 Task: Move the task Create a feature for users to track and manage their reading lists to the section Done in the project WolfTech and filter the tasks in the project by Incomplete tasks.
Action: Mouse moved to (52, 265)
Screenshot: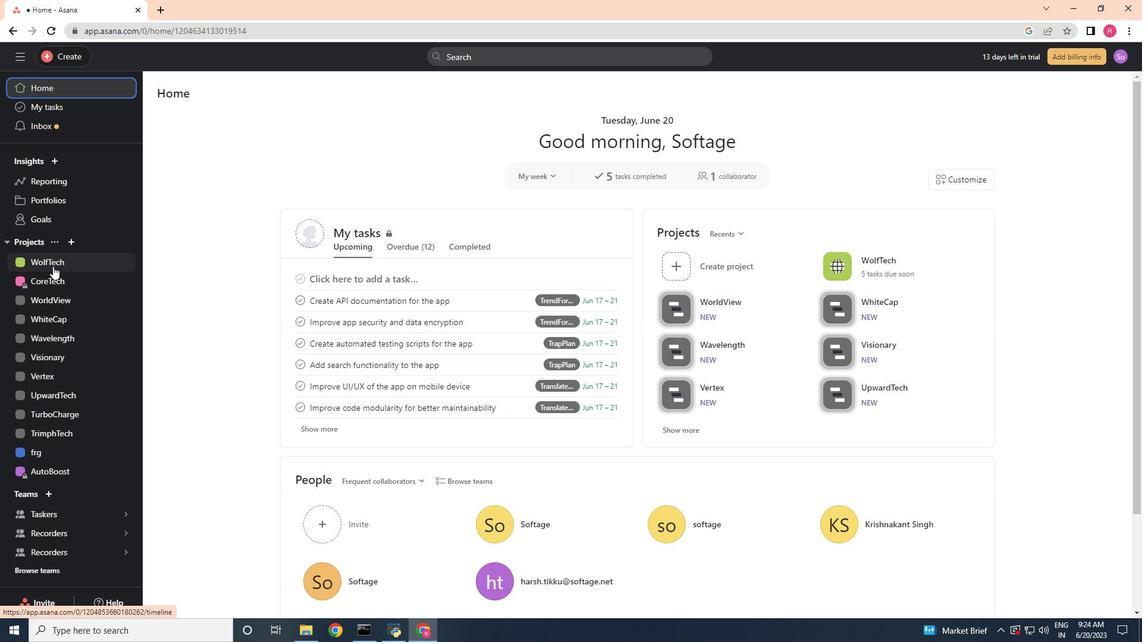
Action: Mouse pressed left at (52, 265)
Screenshot: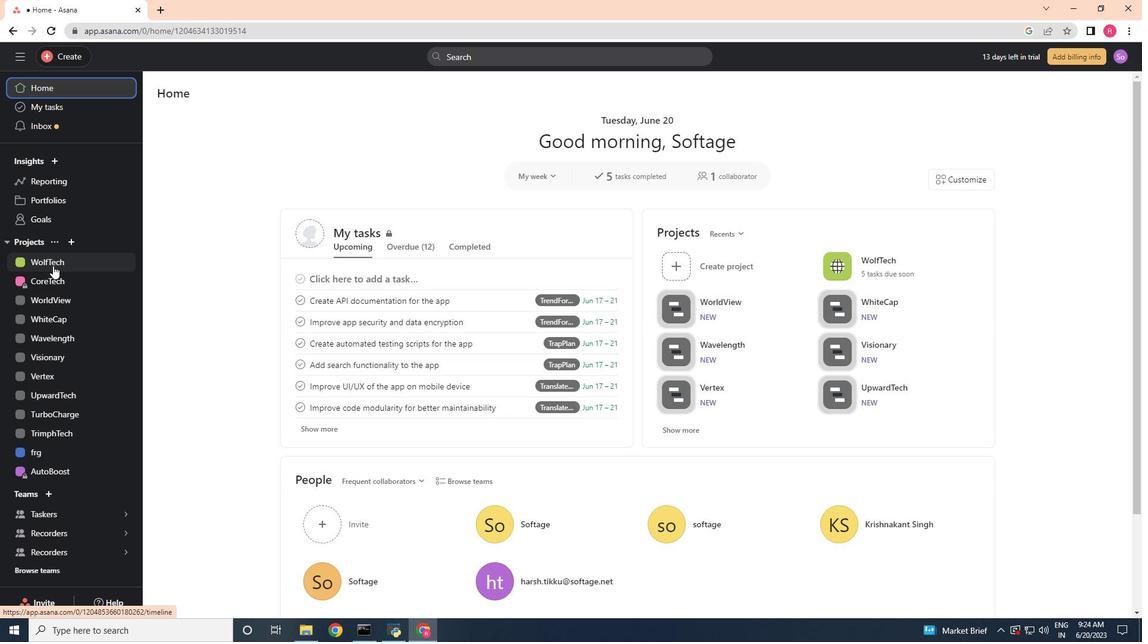
Action: Mouse moved to (427, 206)
Screenshot: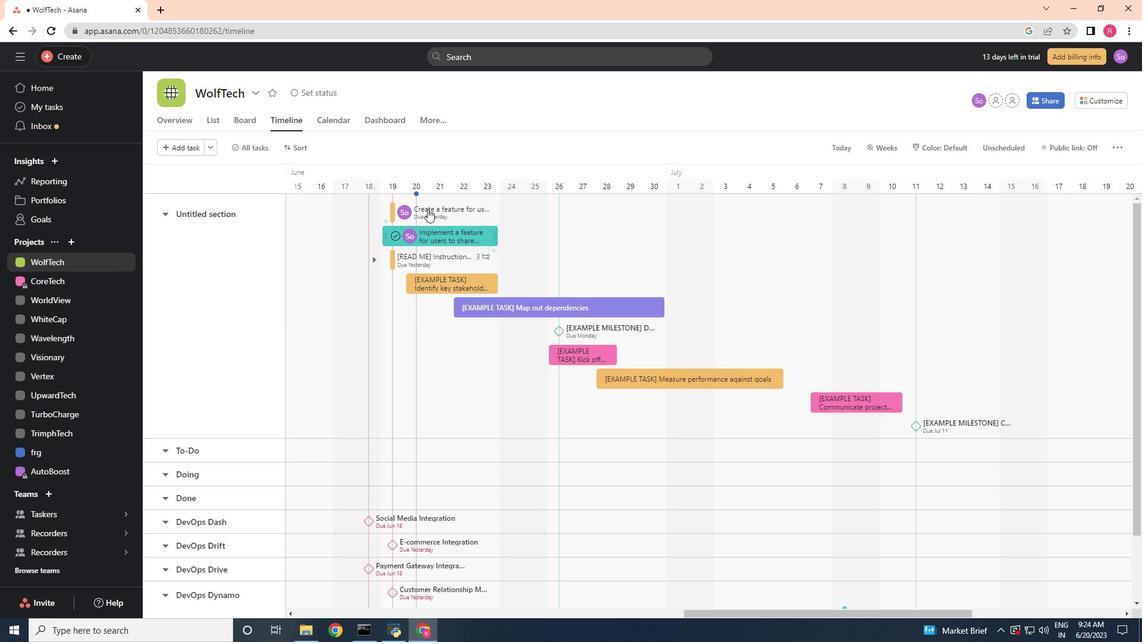 
Action: Mouse pressed left at (427, 206)
Screenshot: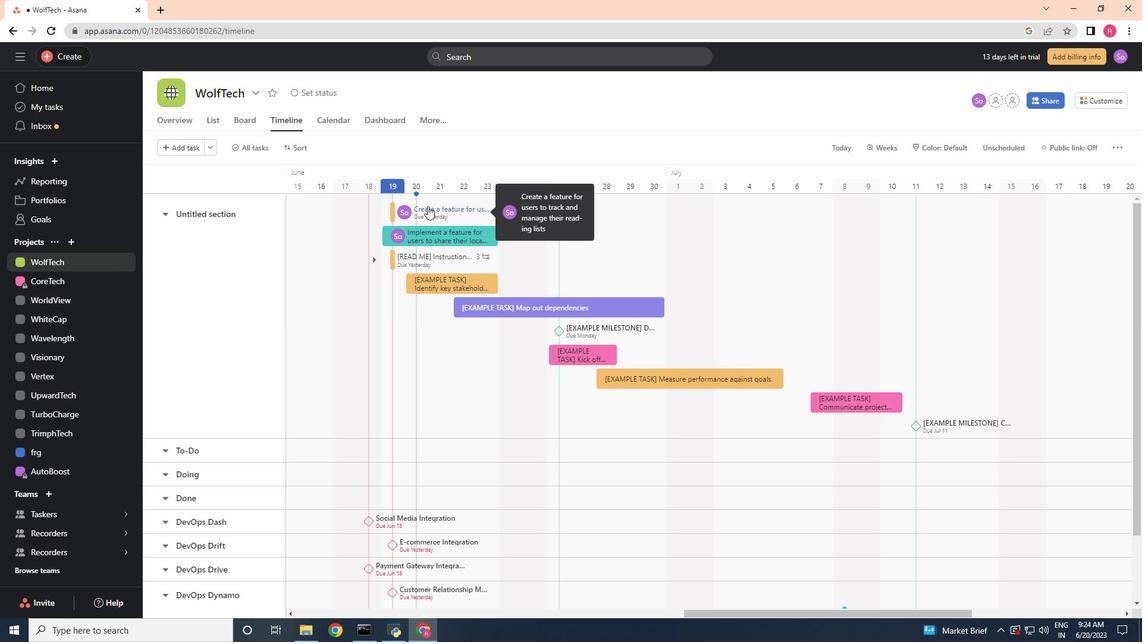 
Action: Mouse moved to (923, 279)
Screenshot: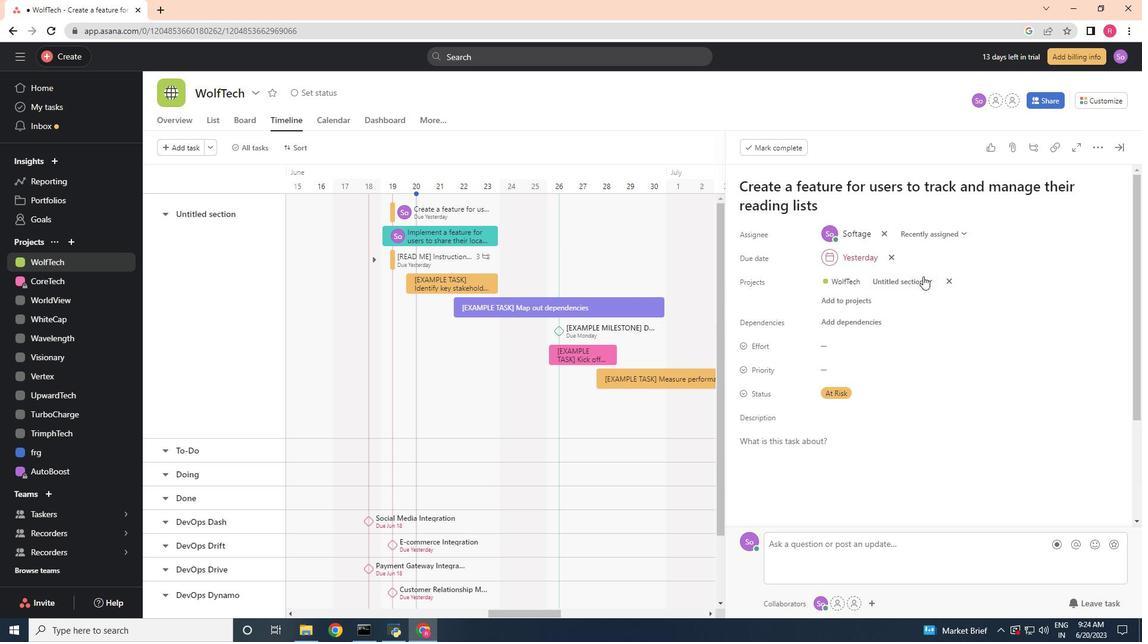 
Action: Mouse pressed left at (923, 279)
Screenshot: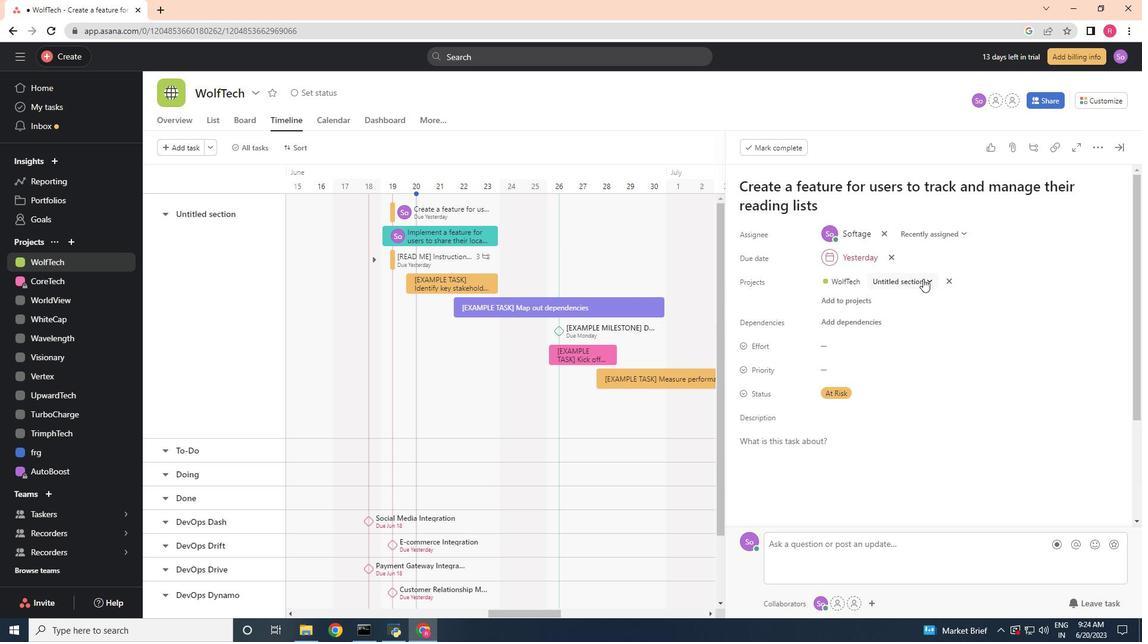 
Action: Mouse moved to (910, 367)
Screenshot: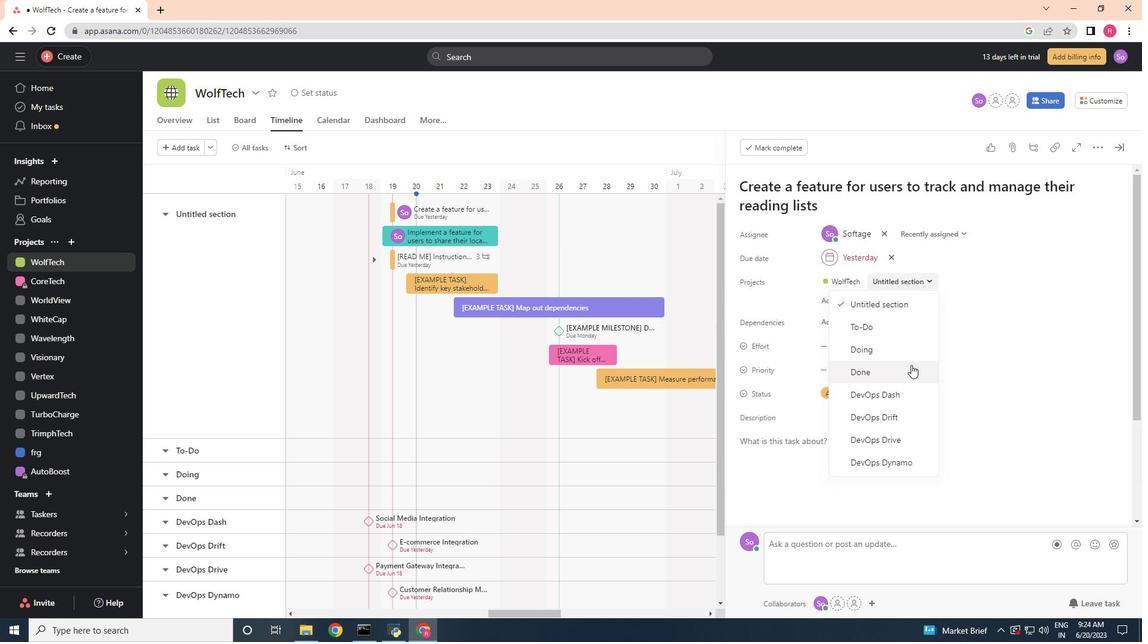 
Action: Mouse pressed left at (910, 367)
Screenshot: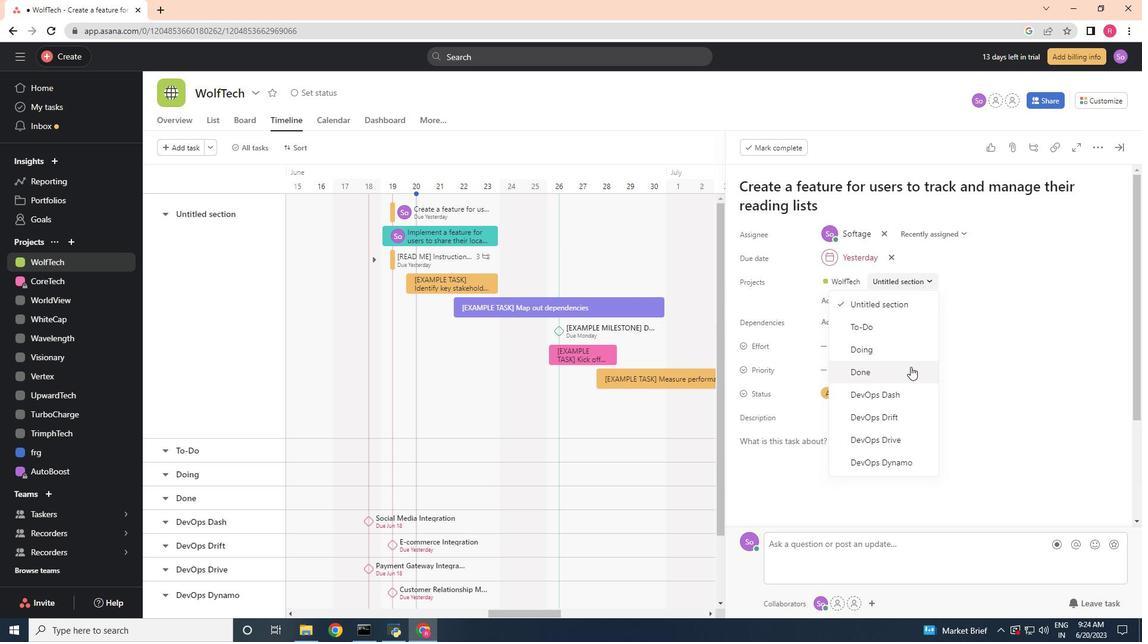 
Action: Mouse moved to (217, 117)
Screenshot: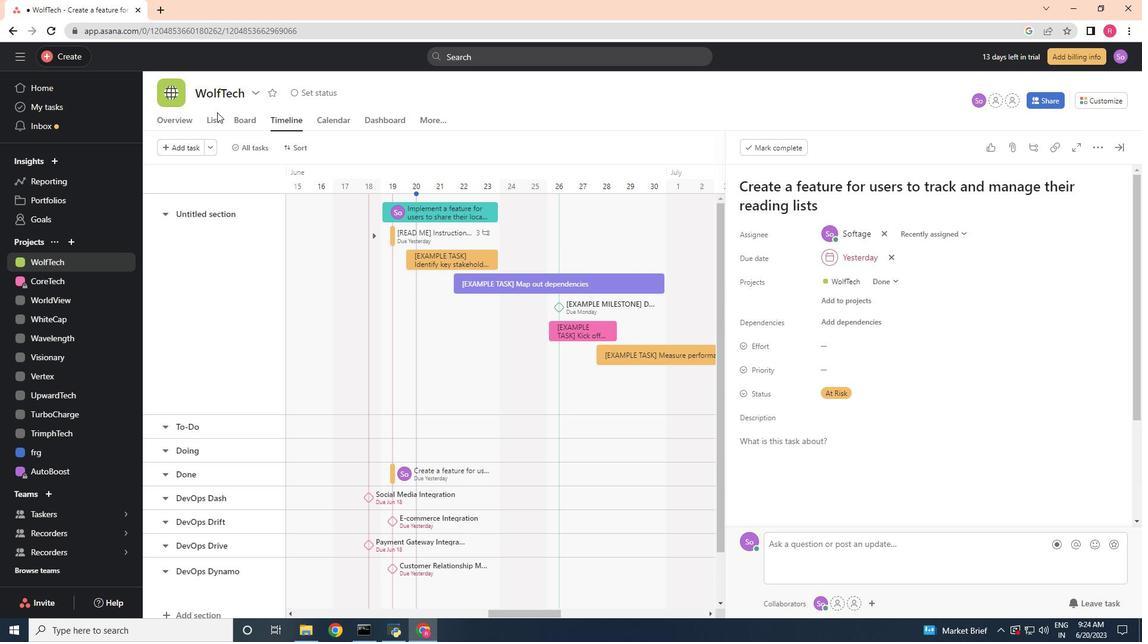 
Action: Mouse pressed left at (217, 117)
Screenshot: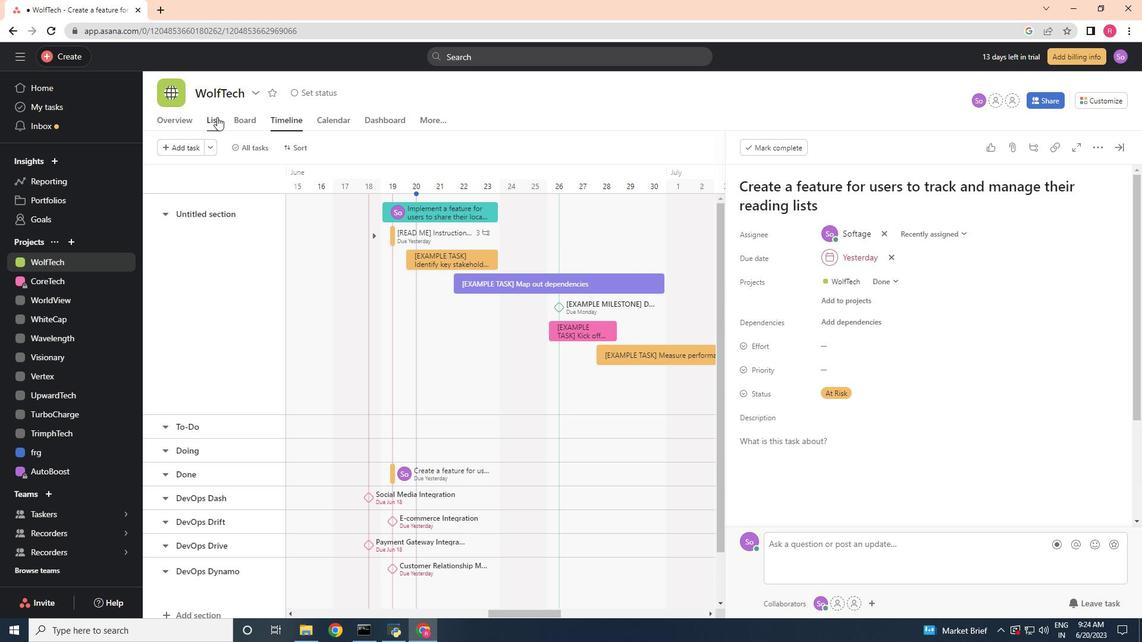 
Action: Mouse moved to (244, 149)
Screenshot: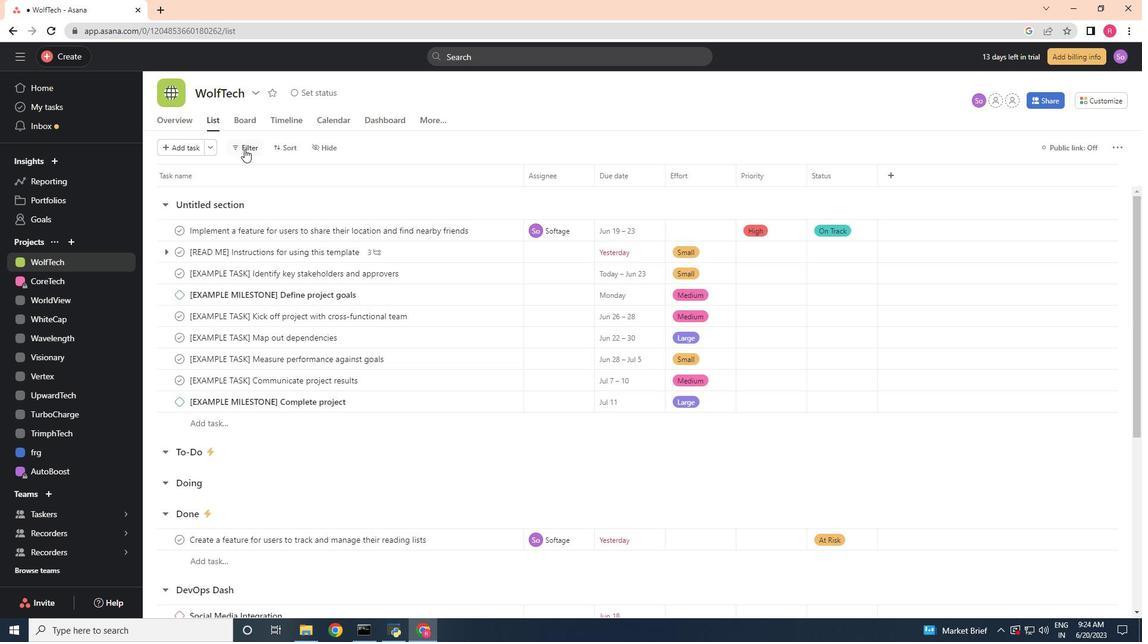 
Action: Mouse pressed left at (244, 149)
Screenshot: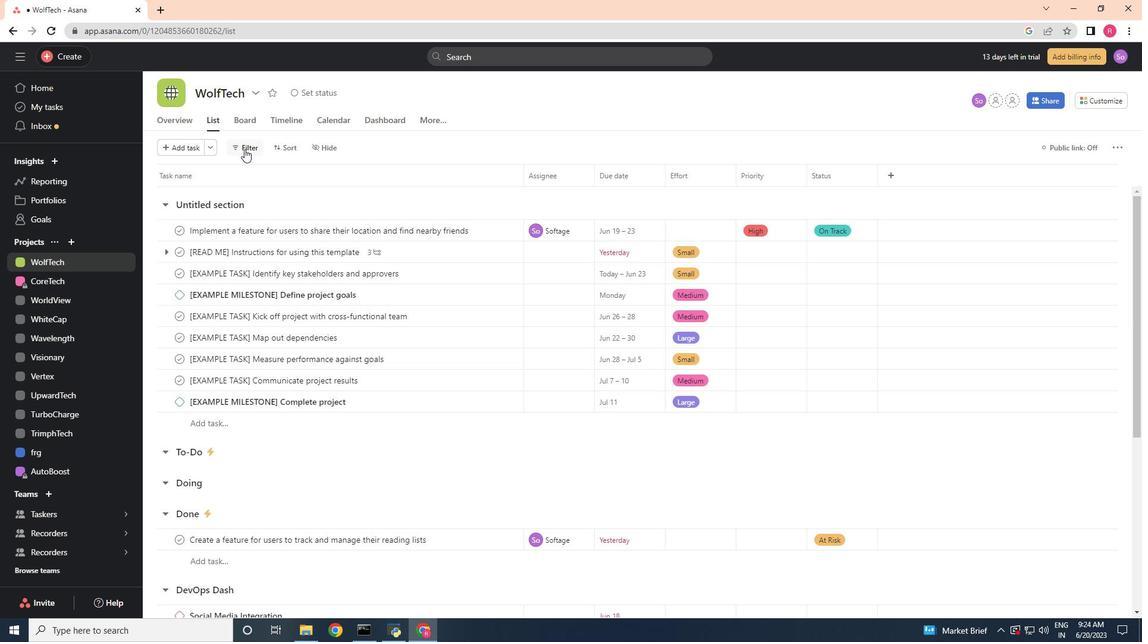 
Action: Mouse moved to (298, 192)
Screenshot: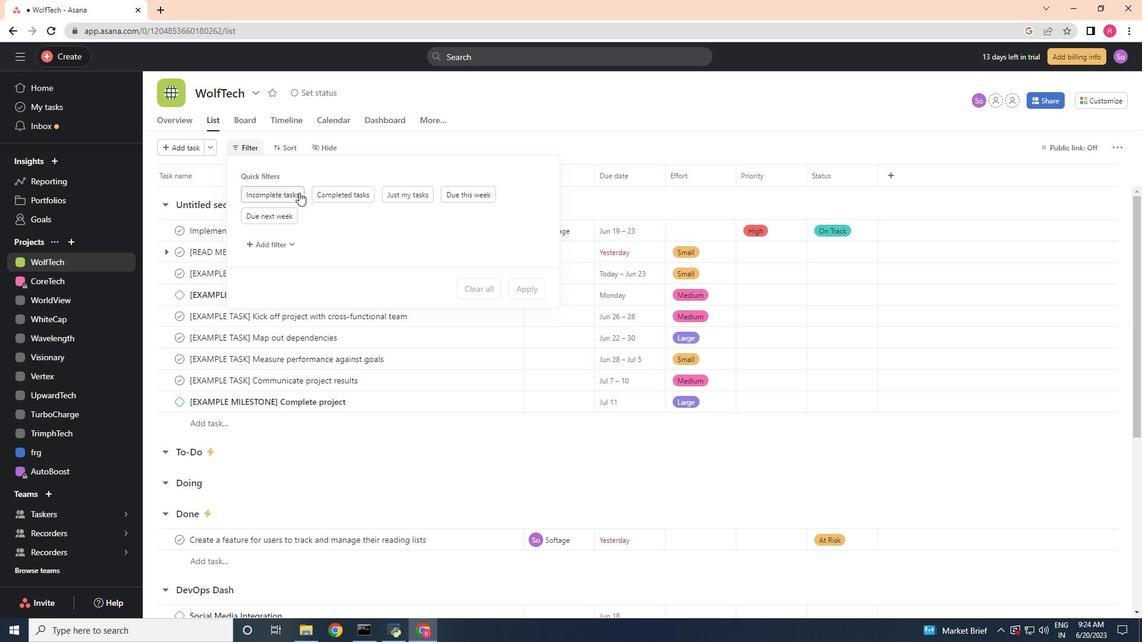 
Action: Mouse pressed left at (298, 192)
Screenshot: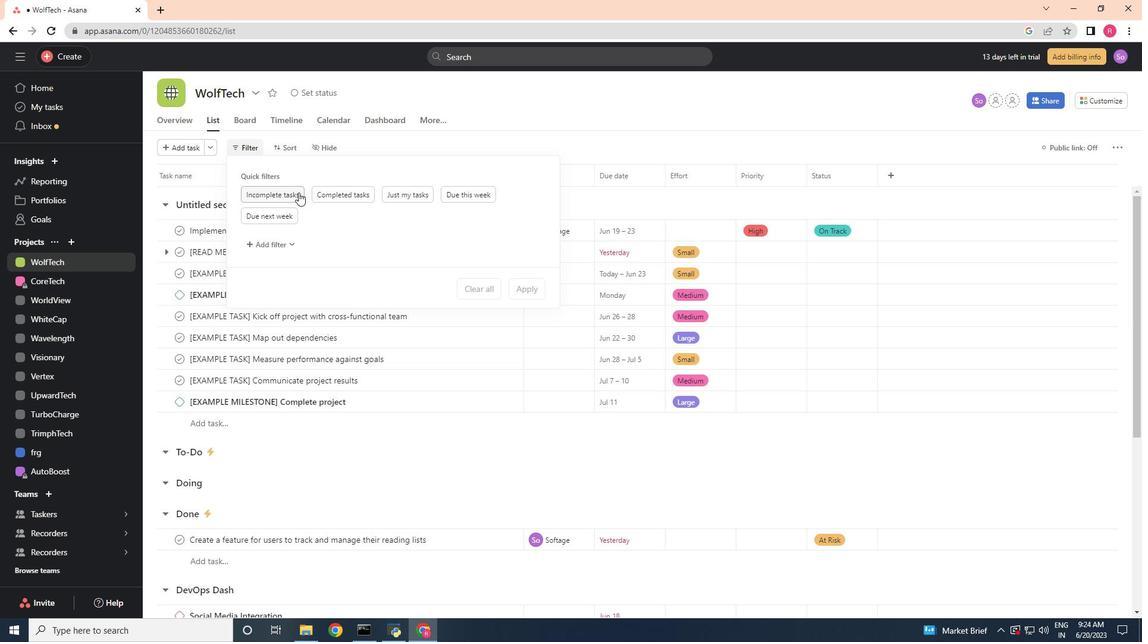 
